 Task: Add a dependency to the task Create a new online platform for online therapy sessions , the existing task  Implement a new cloud-based procurement management system for a company in the project ArrowTech
Action: Mouse moved to (52, 242)
Screenshot: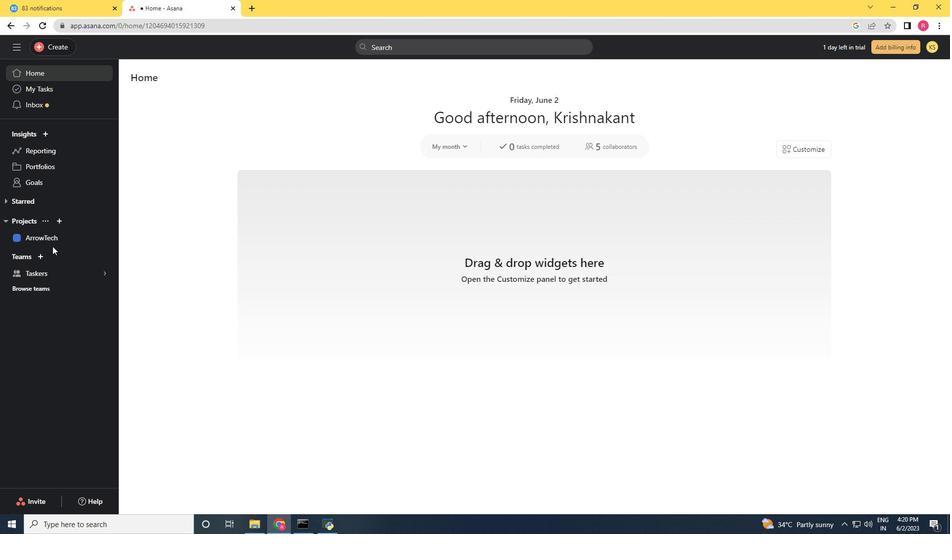
Action: Mouse pressed left at (52, 242)
Screenshot: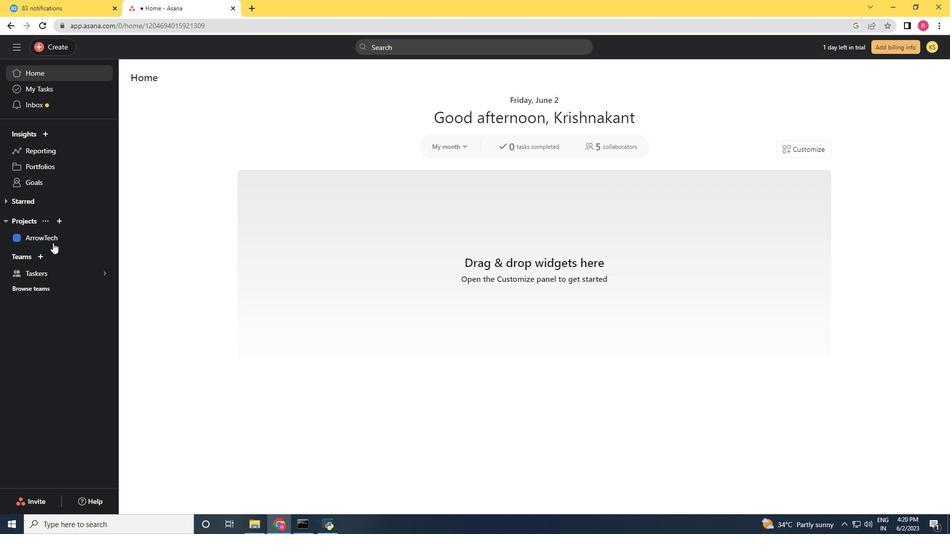 
Action: Mouse moved to (385, 297)
Screenshot: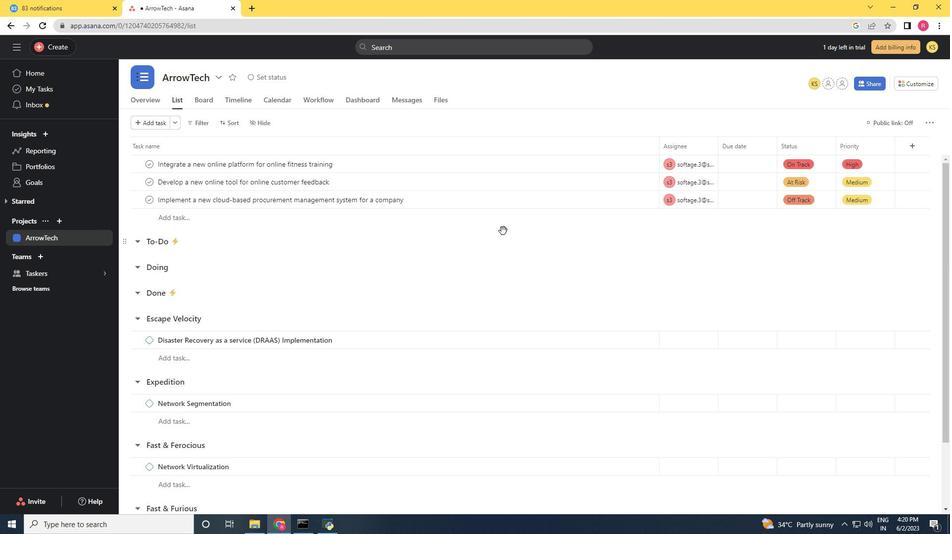 
Action: Mouse scrolled (385, 296) with delta (0, 0)
Screenshot: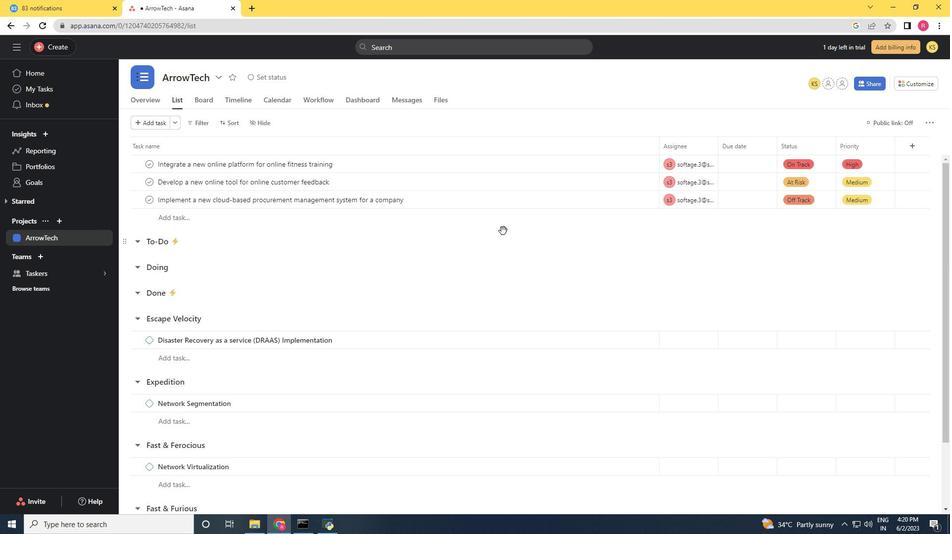 
Action: Mouse moved to (386, 297)
Screenshot: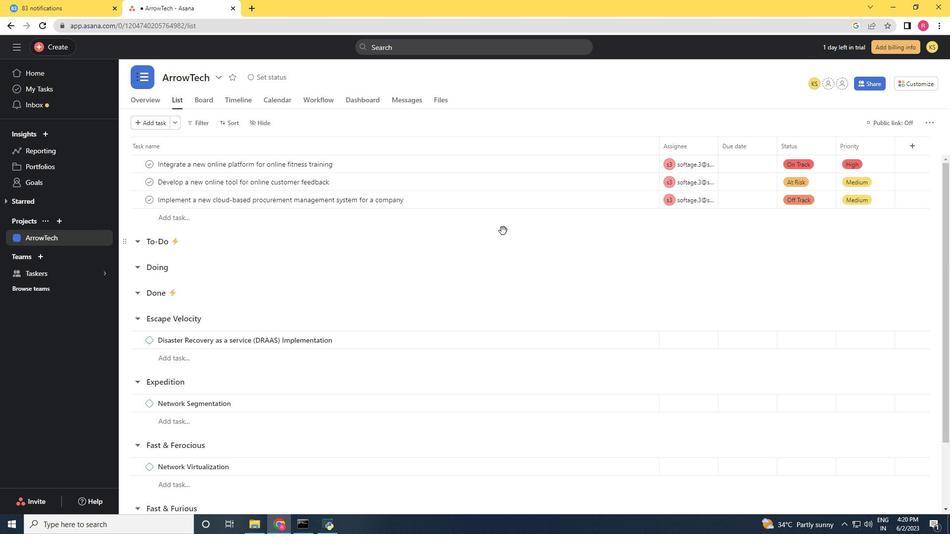 
Action: Mouse scrolled (386, 297) with delta (0, 0)
Screenshot: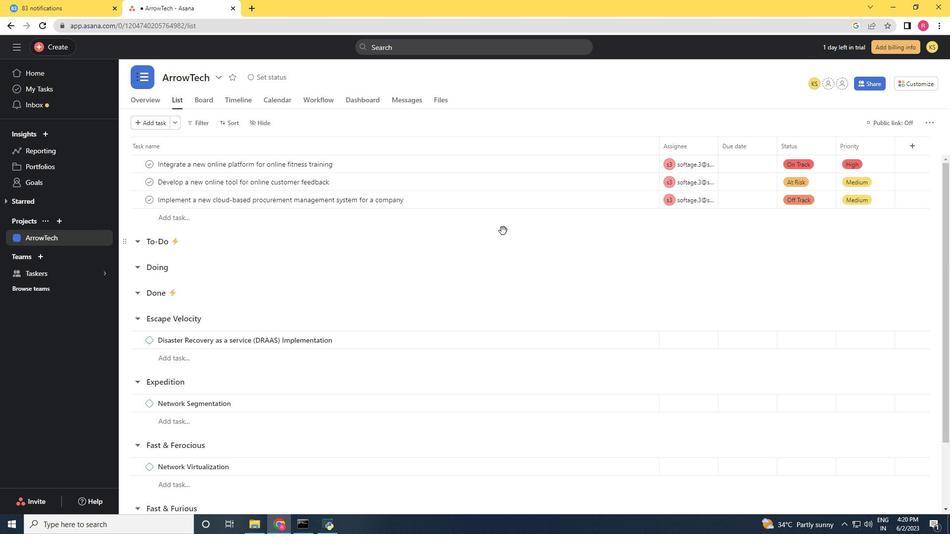 
Action: Mouse moved to (387, 298)
Screenshot: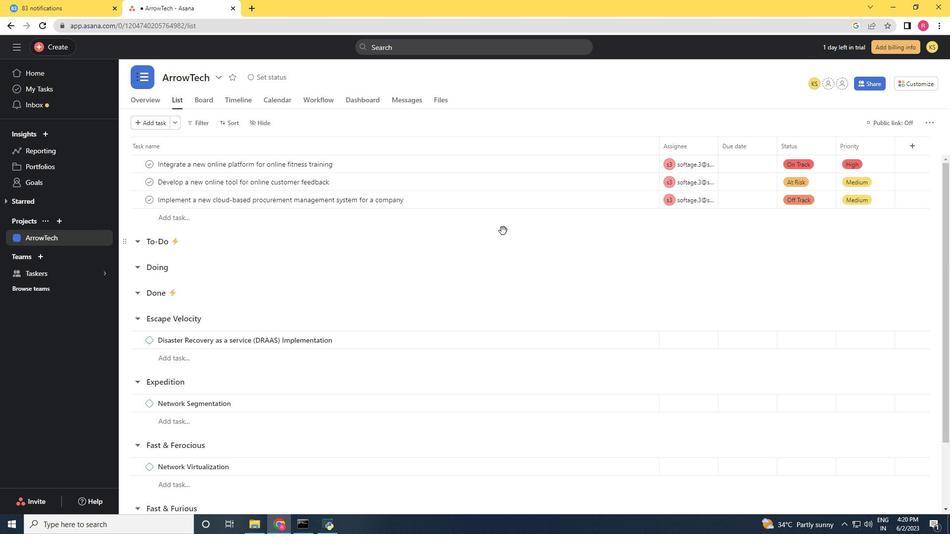 
Action: Mouse scrolled (387, 297) with delta (0, 0)
Screenshot: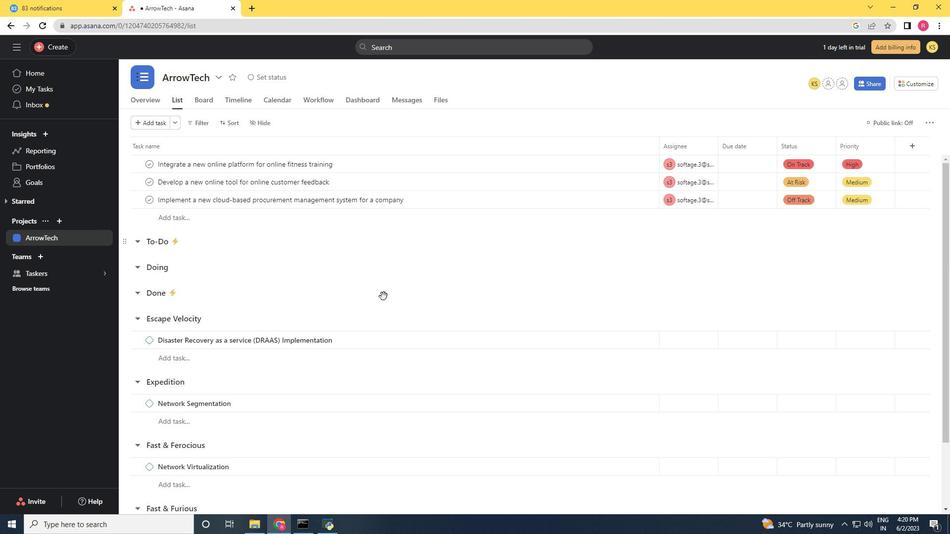 
Action: Mouse scrolled (387, 297) with delta (0, 0)
Screenshot: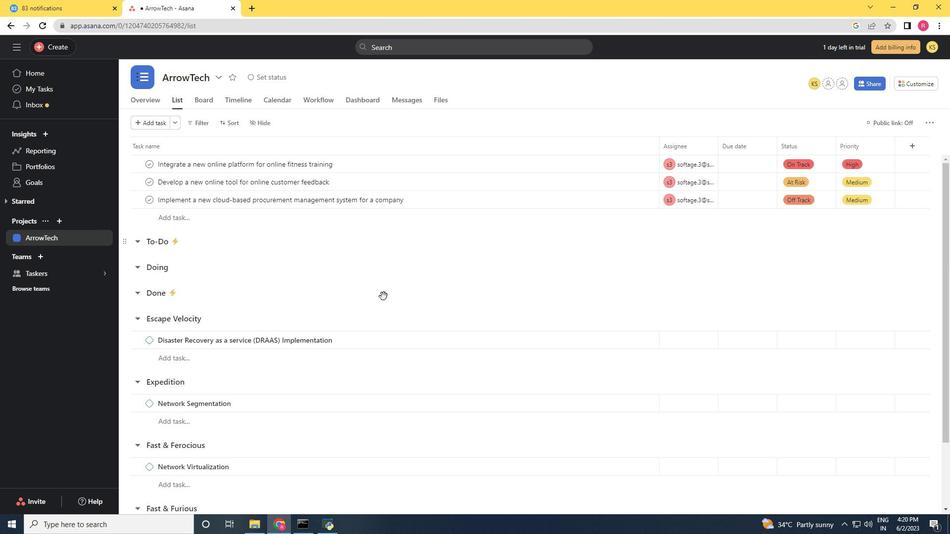 
Action: Mouse moved to (388, 298)
Screenshot: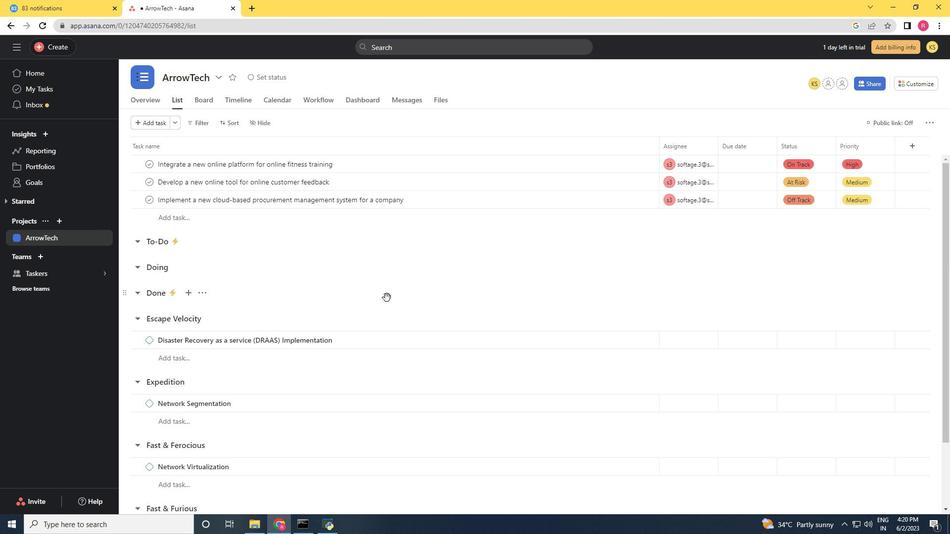 
Action: Mouse scrolled (388, 297) with delta (0, 0)
Screenshot: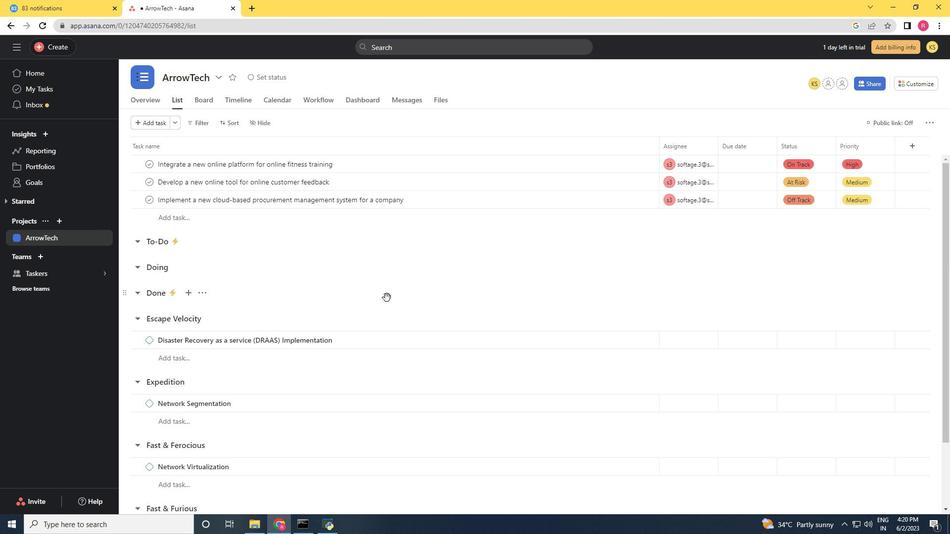
Action: Mouse moved to (389, 298)
Screenshot: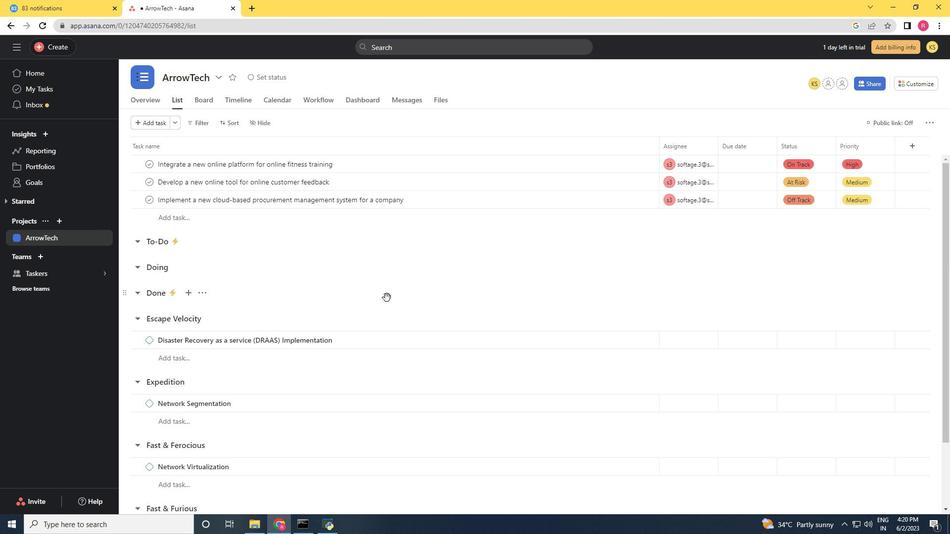 
Action: Mouse scrolled (389, 297) with delta (0, 0)
Screenshot: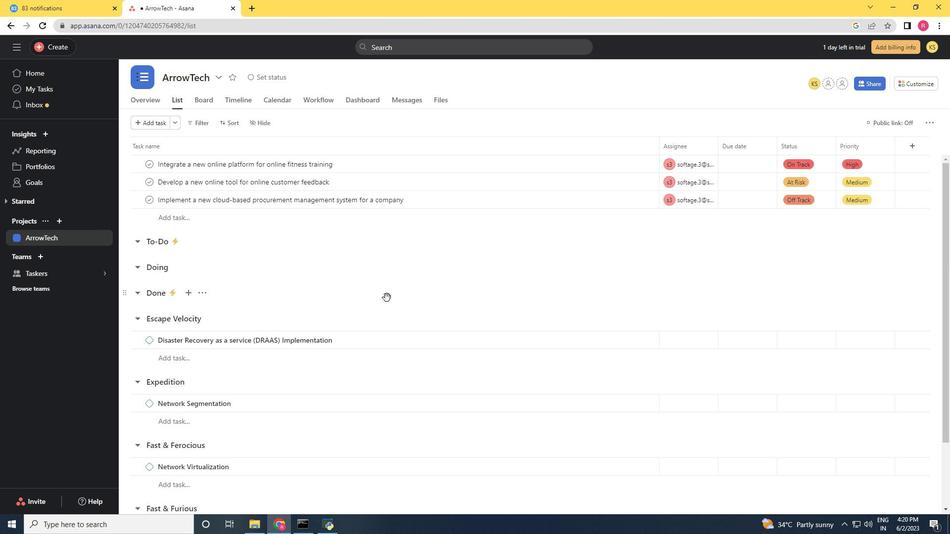 
Action: Mouse moved to (398, 453)
Screenshot: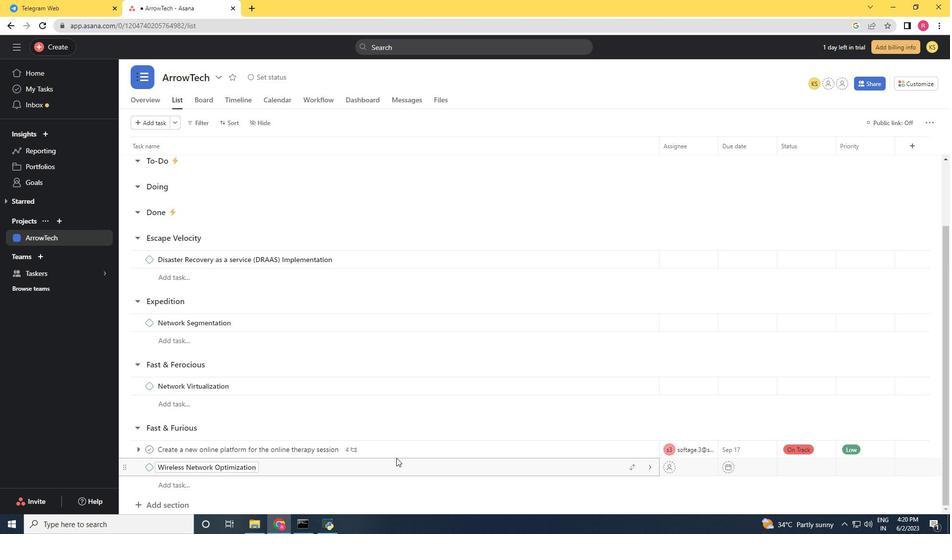 
Action: Mouse pressed left at (398, 453)
Screenshot: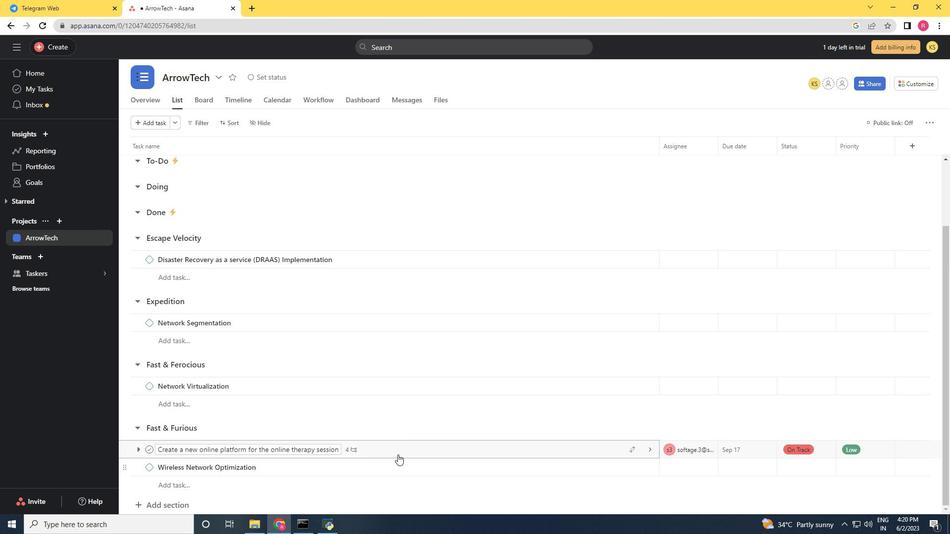 
Action: Mouse moved to (716, 326)
Screenshot: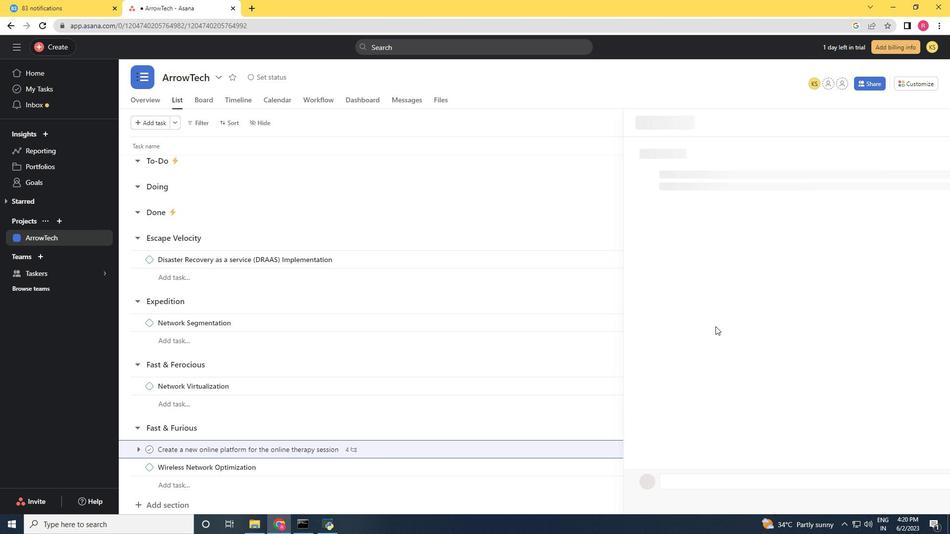 
Action: Mouse scrolled (716, 326) with delta (0, 0)
Screenshot: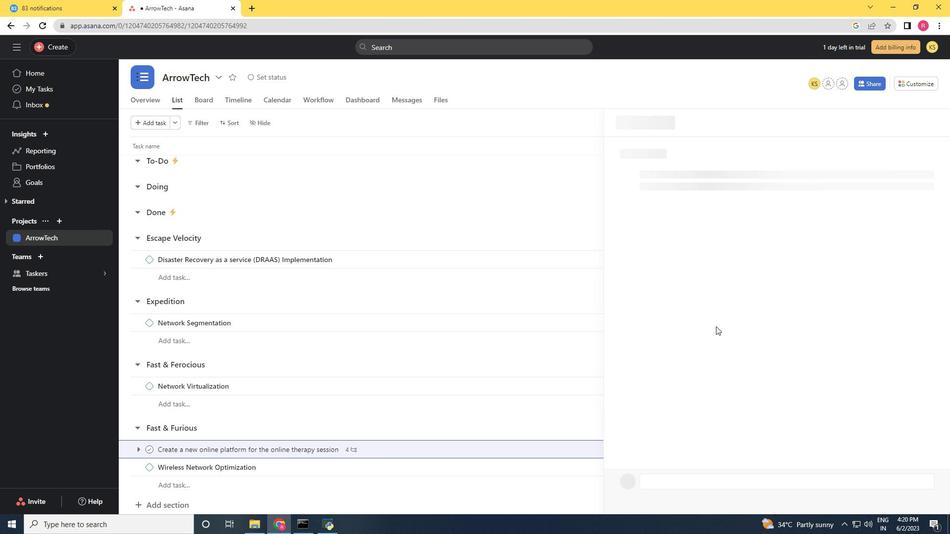 
Action: Mouse scrolled (716, 326) with delta (0, 0)
Screenshot: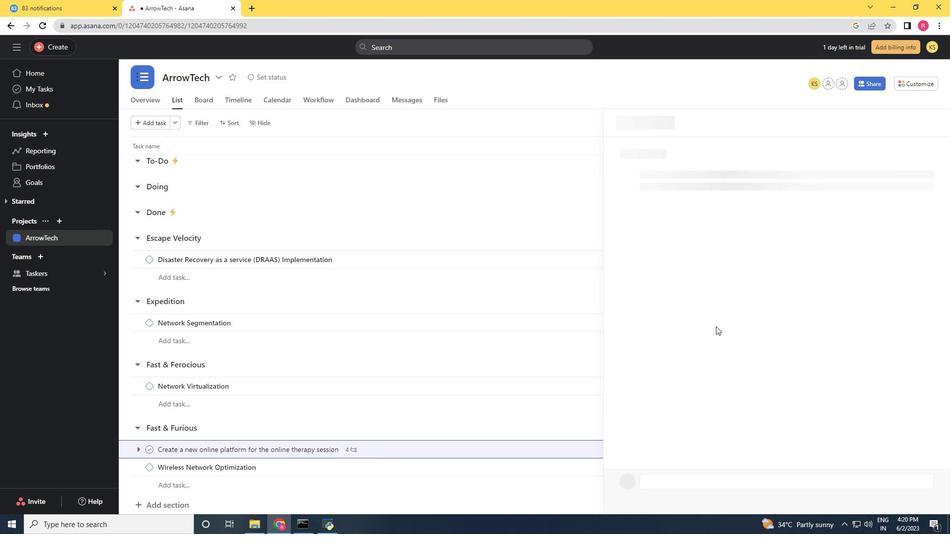 
Action: Mouse moved to (710, 266)
Screenshot: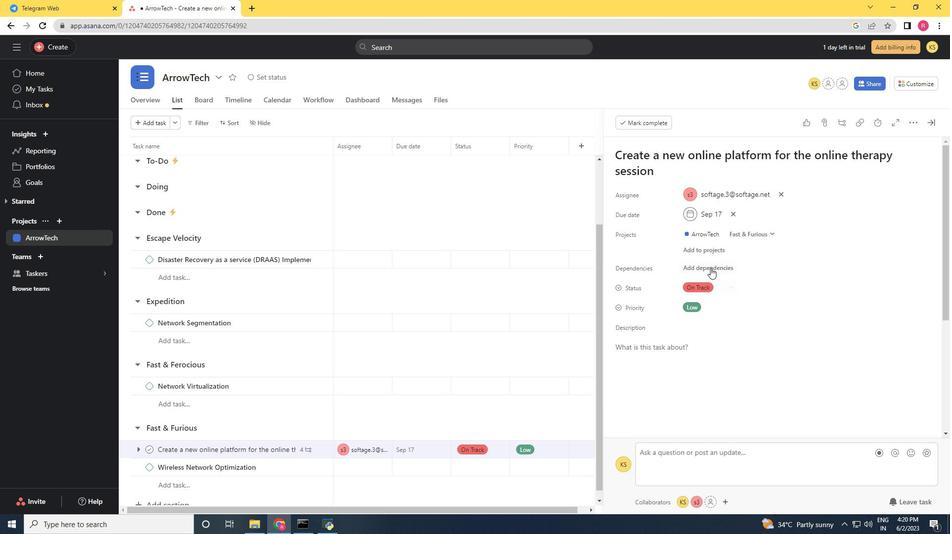 
Action: Mouse pressed left at (710, 266)
Screenshot: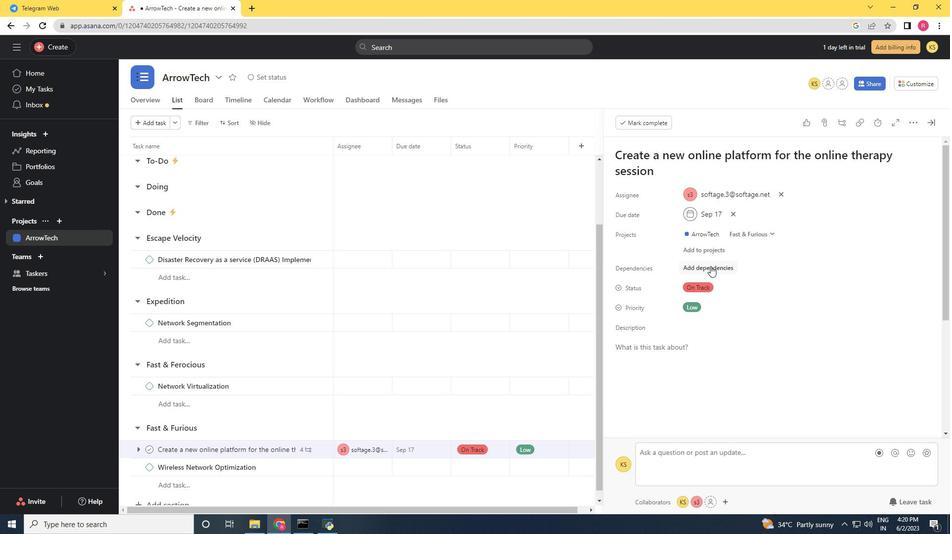 
Action: Mouse moved to (703, 268)
Screenshot: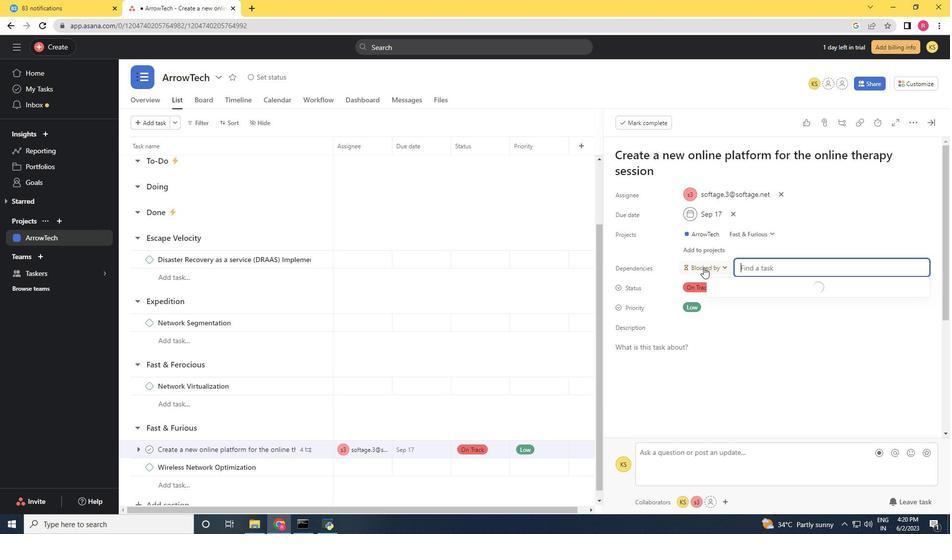 
Action: Key pressed <Key.shift>Dep<Key.backspace><Key.backspace><Key.backspace><Key.backspace><Key.backspace><Key.backspace><Key.backspace><Key.backspace><Key.backspace><Key.backspace><Key.backspace><Key.backspace><Key.shift>Implement<Key.space>a<Key.space>new<Key.space>clod<Key.space><Key.backspace>-based<Key.space>procurement<Key.space>mana<Key.backspace><Key.backspace><Key.backspace><Key.backspace><Key.backspace><Key.backspace><Key.backspace><Key.backspace><Key.backspace><Key.backspace><Key.backspace><Key.backspace><Key.backspace><Key.backspace><Key.backspace><Key.backspace><Key.backspace><Key.backspace><Key.backspace><Key.backspace><Key.backspace><Key.backspace><Key.backspace><Key.backspace><Key.backspace><Key.backspace><Key.backspace><Key.backspace><Key.space>cloud-based<Key.space>prcurement<Key.space>management<Key.space>st<Key.backspace>s<Key.backspace>ystem<Key.space>for<Key.space>a<Key.space>company
Screenshot: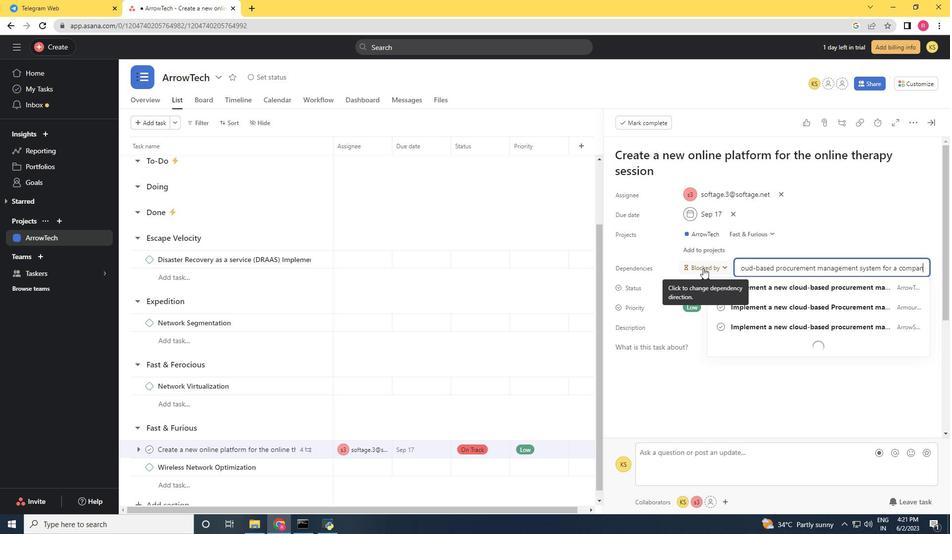 
Action: Mouse moved to (817, 289)
Screenshot: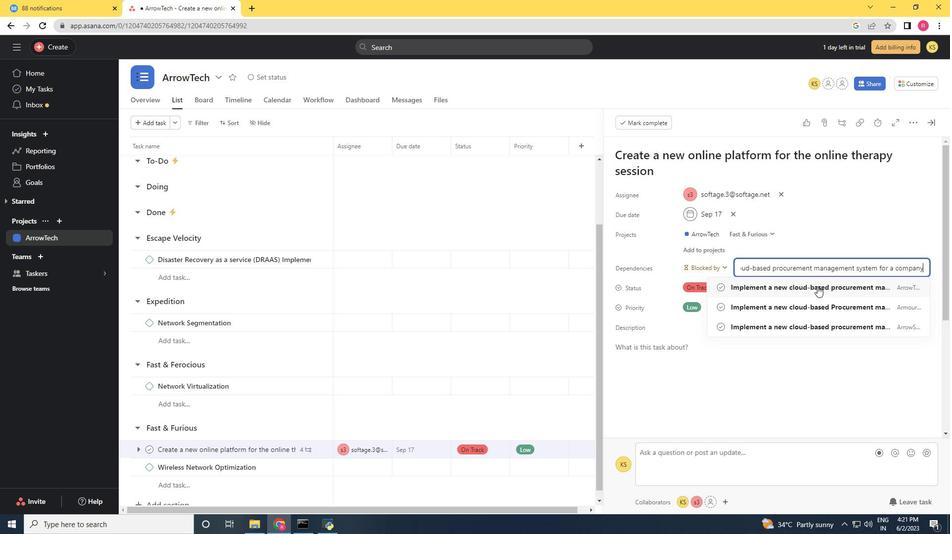 
Action: Mouse pressed left at (817, 289)
Screenshot: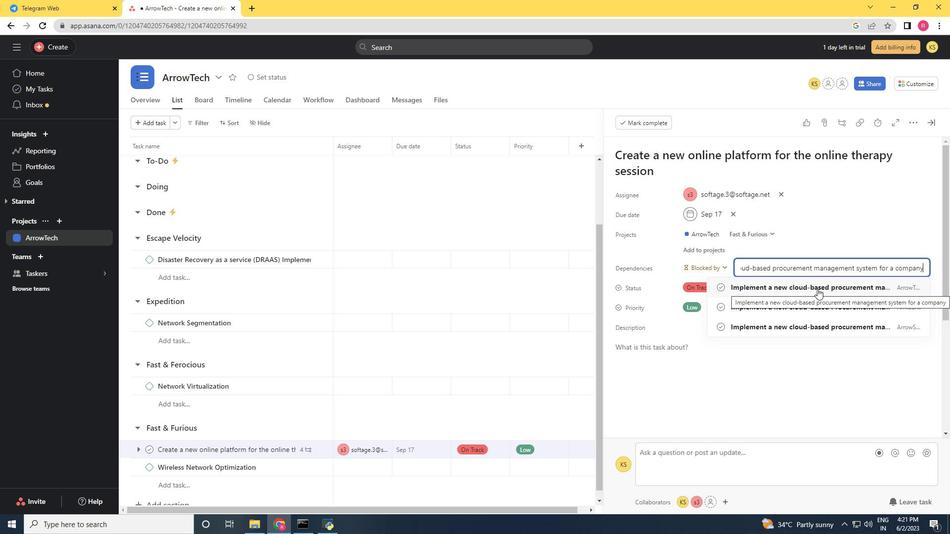 
Action: Mouse moved to (816, 291)
Screenshot: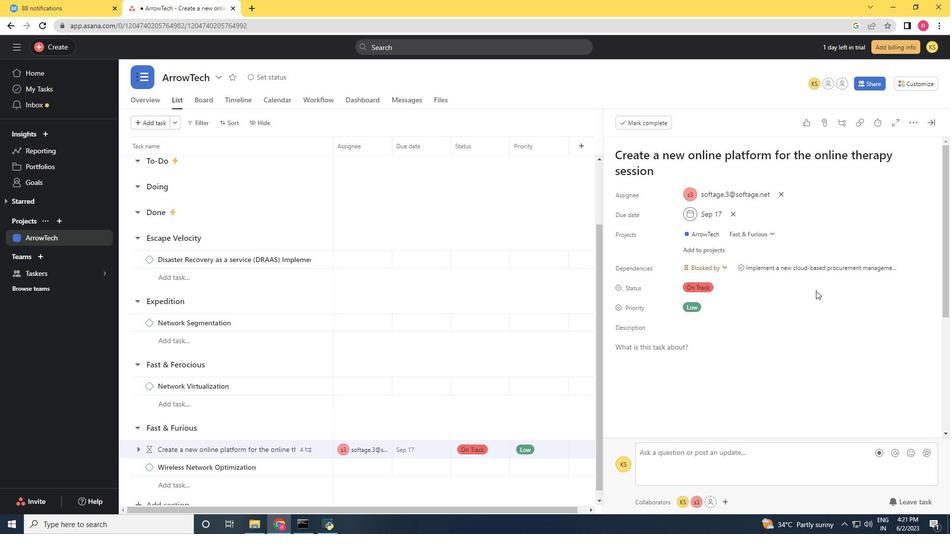 
